 Task: Create a task  Integrate a new chat system for customer service , assign it to team member softage.5@softage.net in the project AgileFire and update the status of the task to  At Risk , set the priority of the task to Medium
Action: Mouse moved to (83, 57)
Screenshot: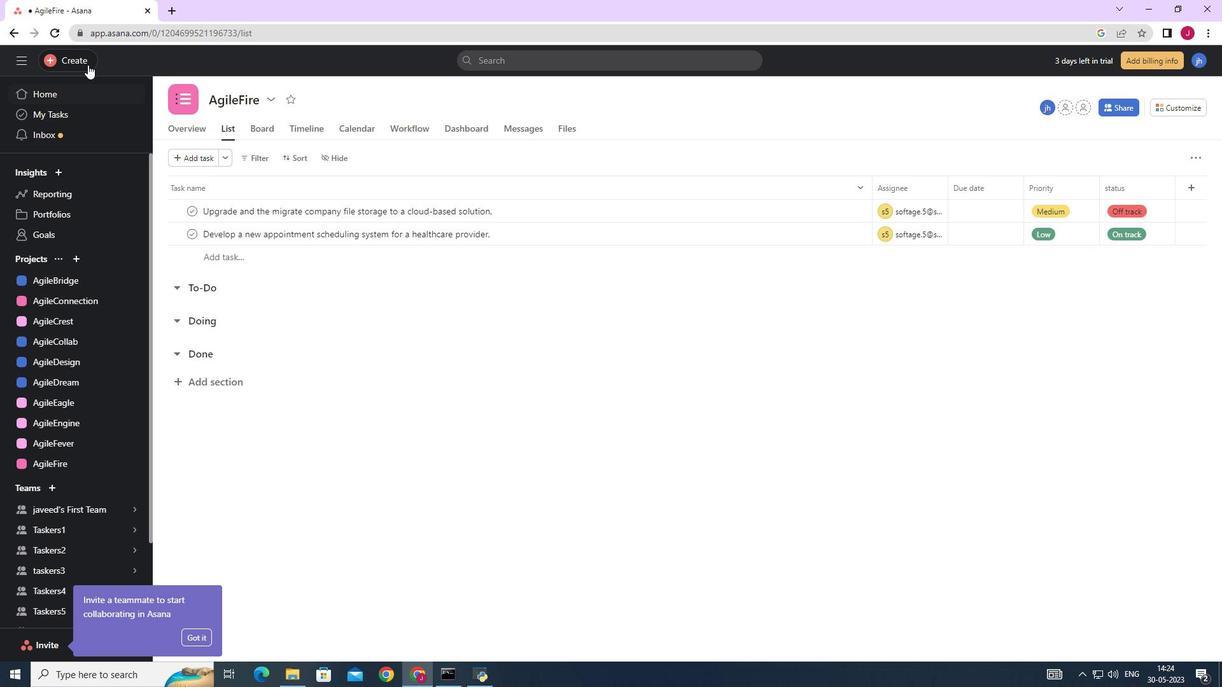 
Action: Mouse pressed left at (83, 57)
Screenshot: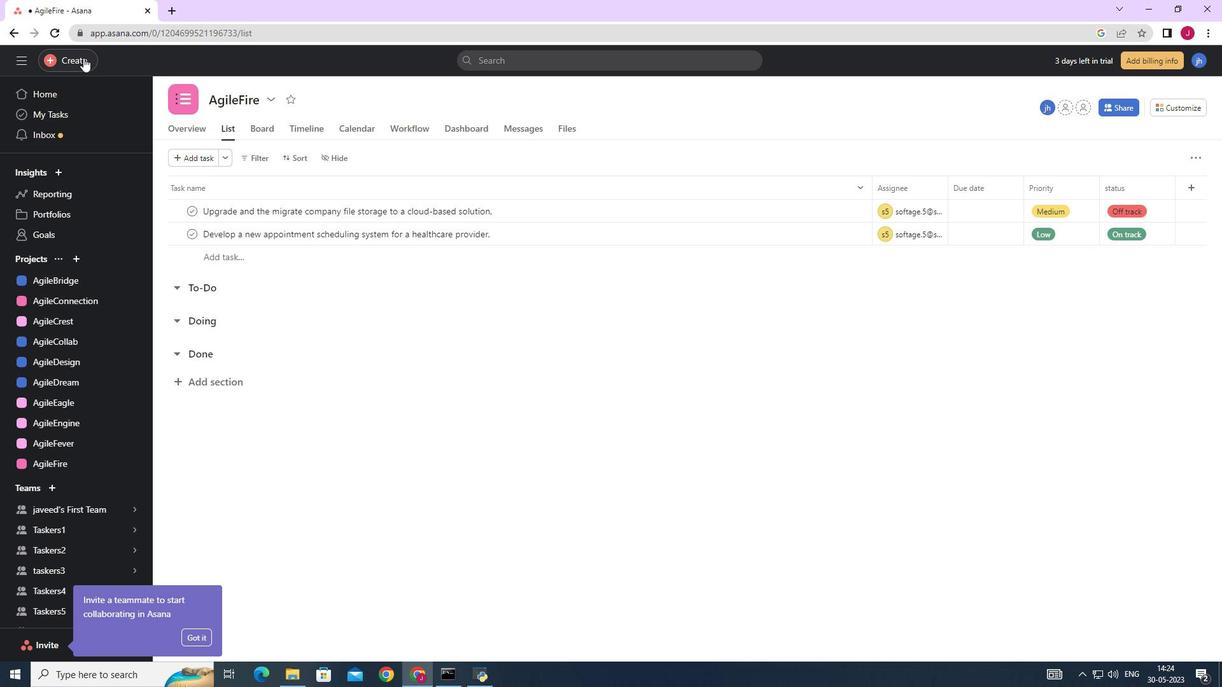 
Action: Mouse moved to (145, 65)
Screenshot: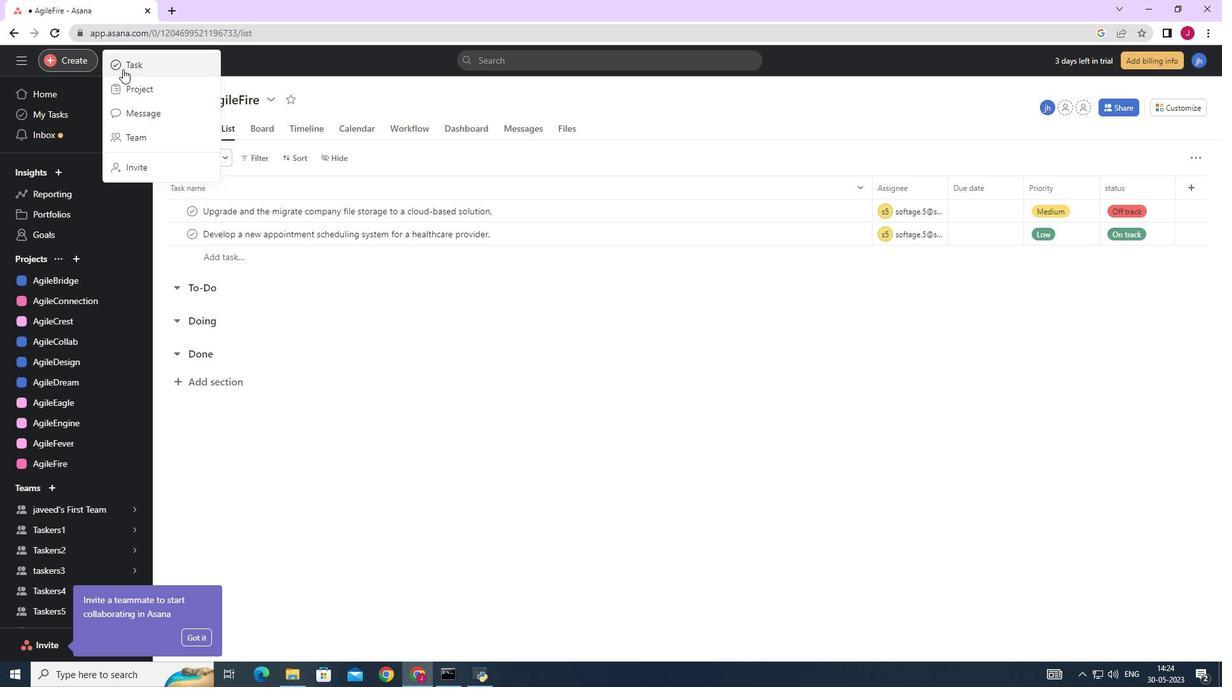 
Action: Mouse pressed left at (145, 65)
Screenshot: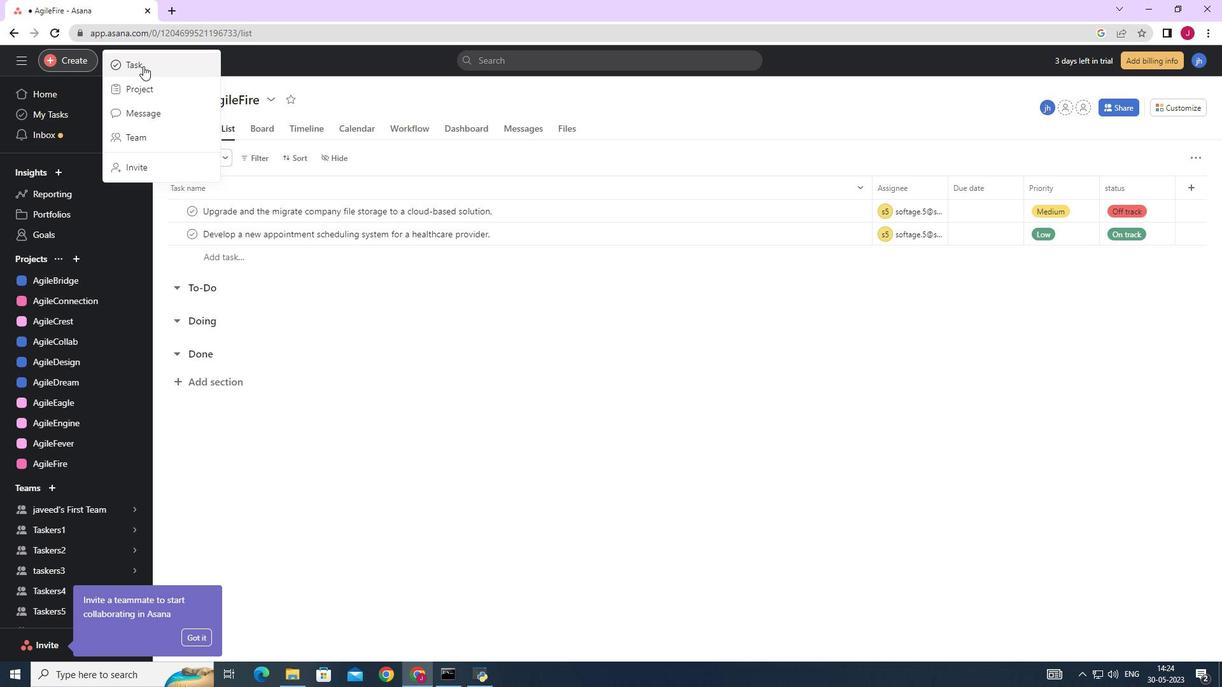 
Action: Mouse moved to (996, 419)
Screenshot: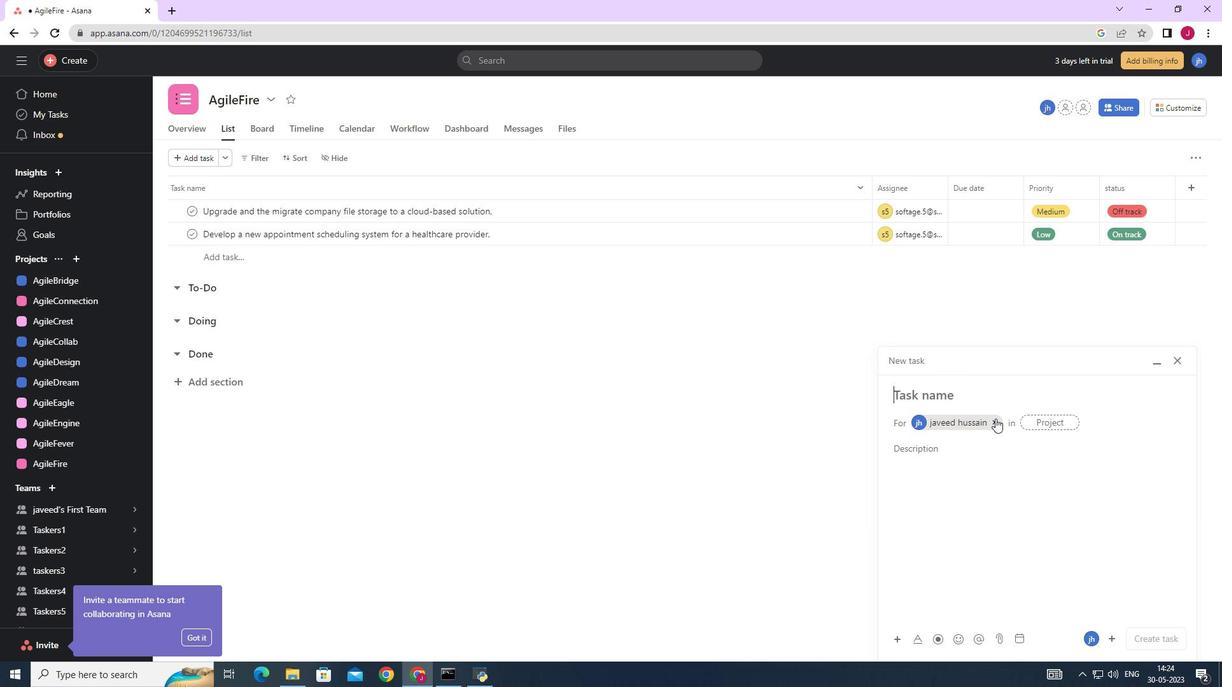 
Action: Mouse pressed left at (996, 419)
Screenshot: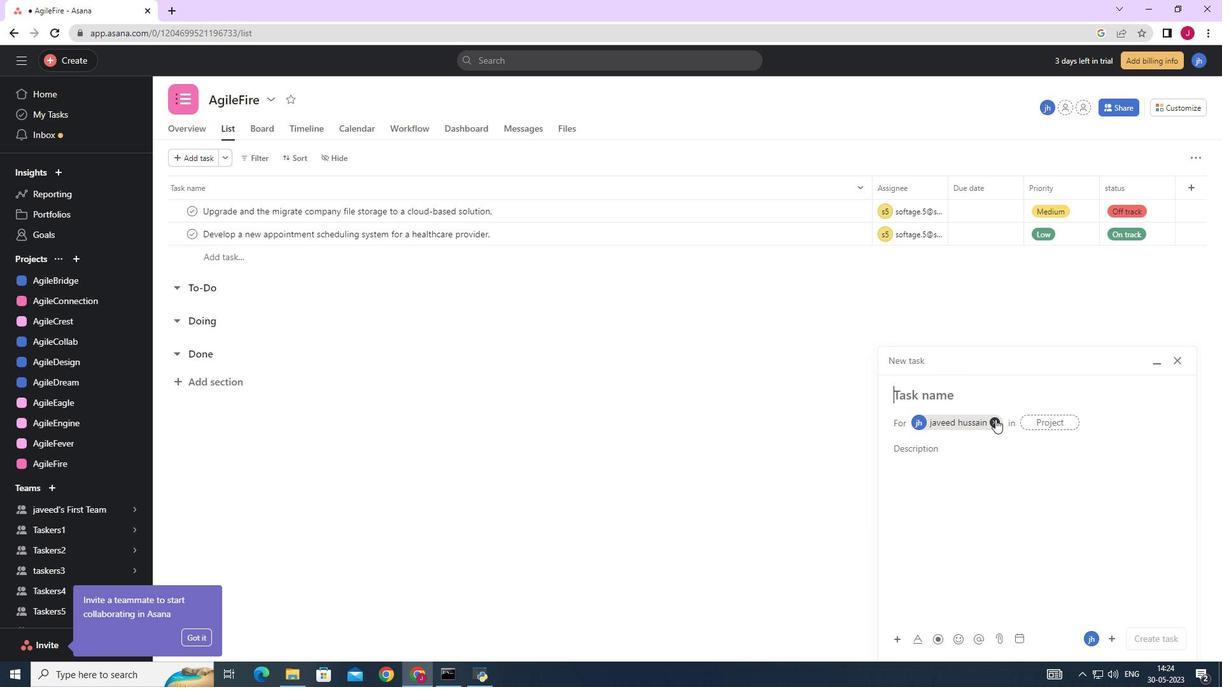 
Action: Mouse moved to (916, 398)
Screenshot: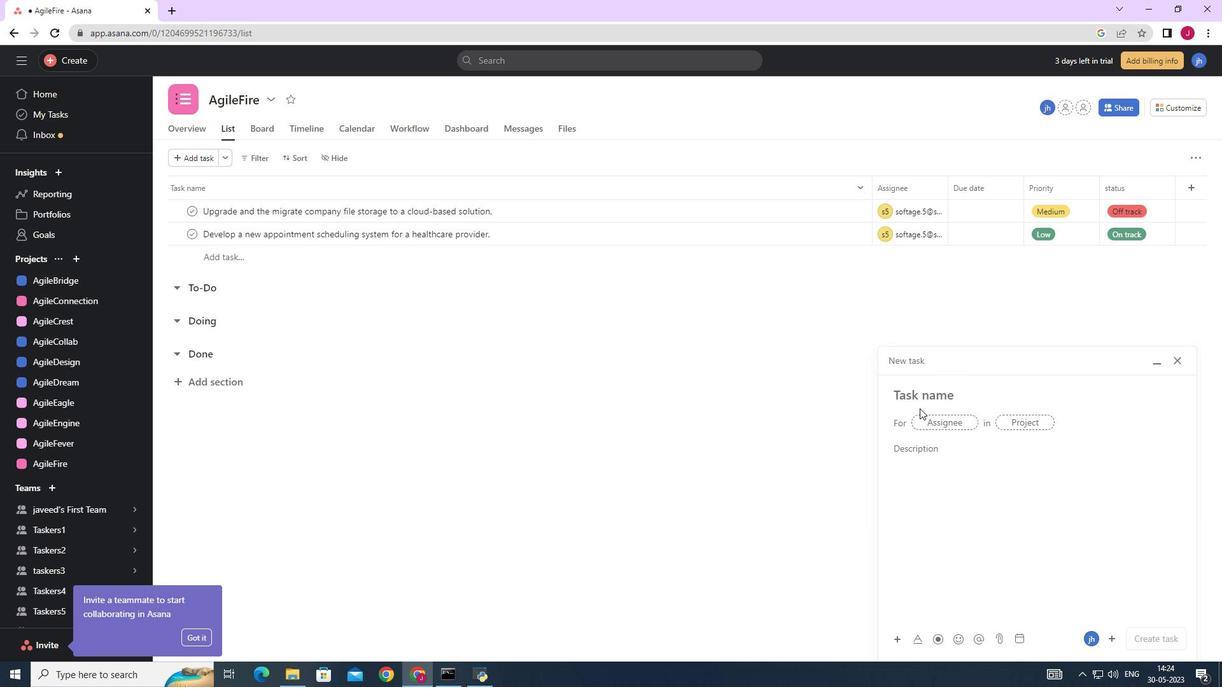 
Action: Mouse pressed left at (916, 398)
Screenshot: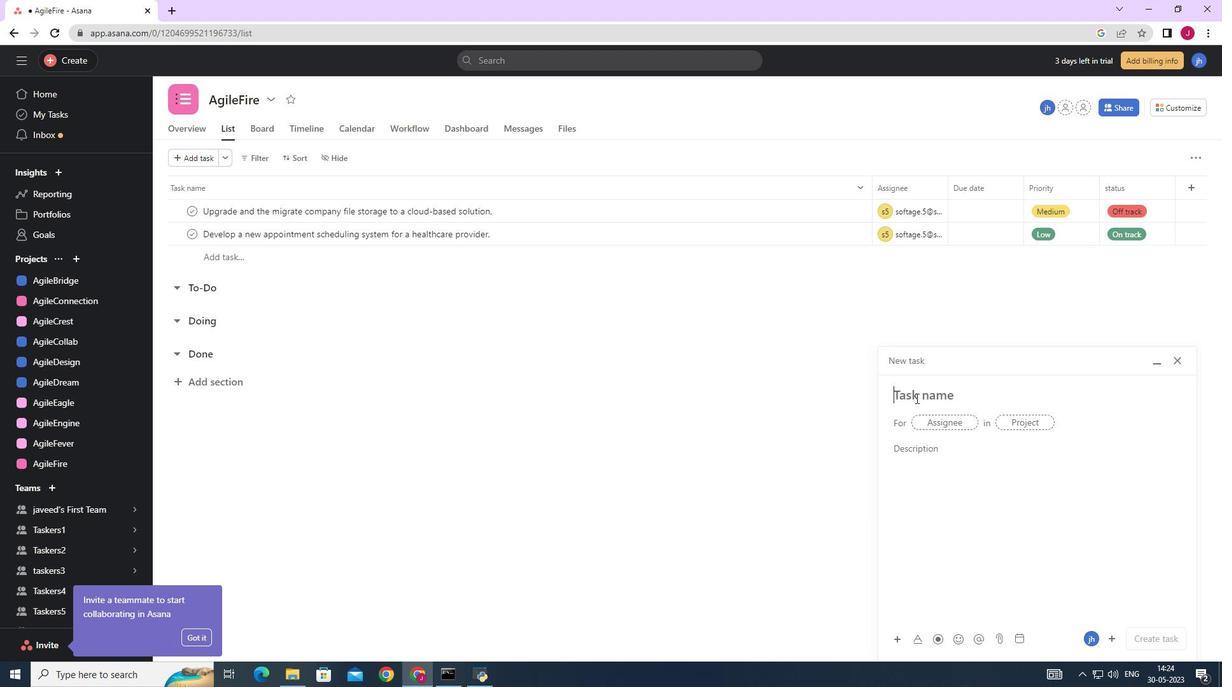 
Action: Key pressed <Key.caps_lock>I<Key.caps_lock>ntegrate<Key.space>a<Key.space>new<Key.space>chat<Key.space>system<Key.space>for<Key.space>customer<Key.space>service
Screenshot: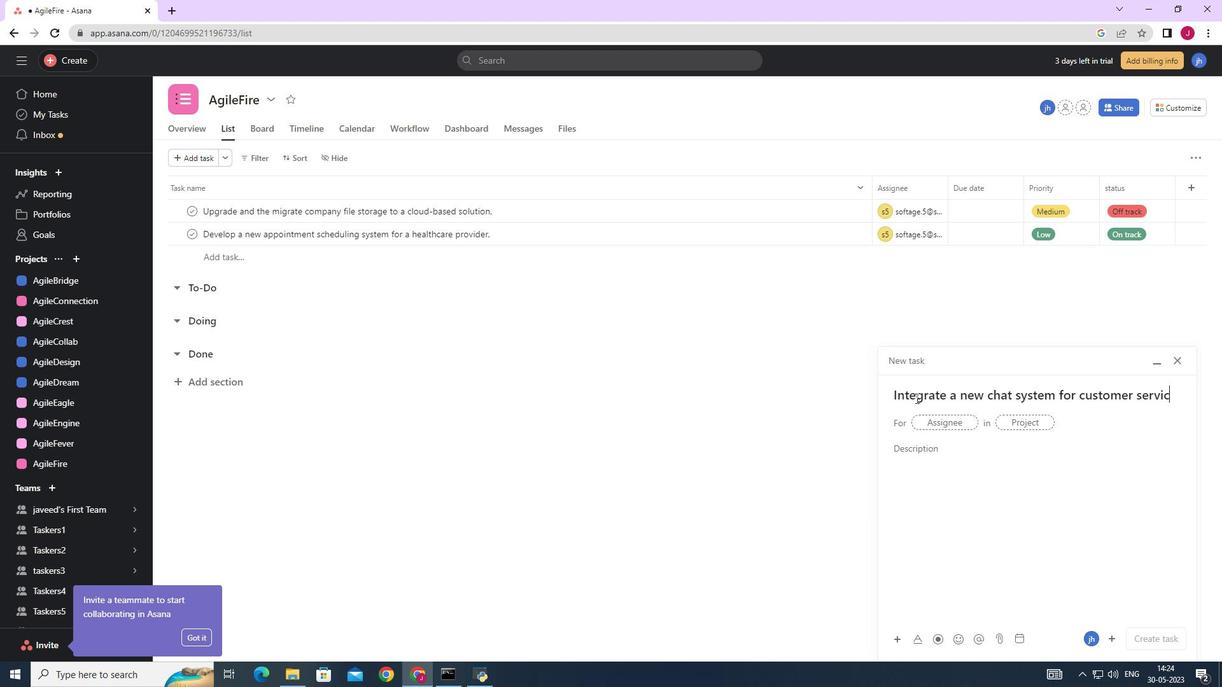 
Action: Mouse moved to (955, 424)
Screenshot: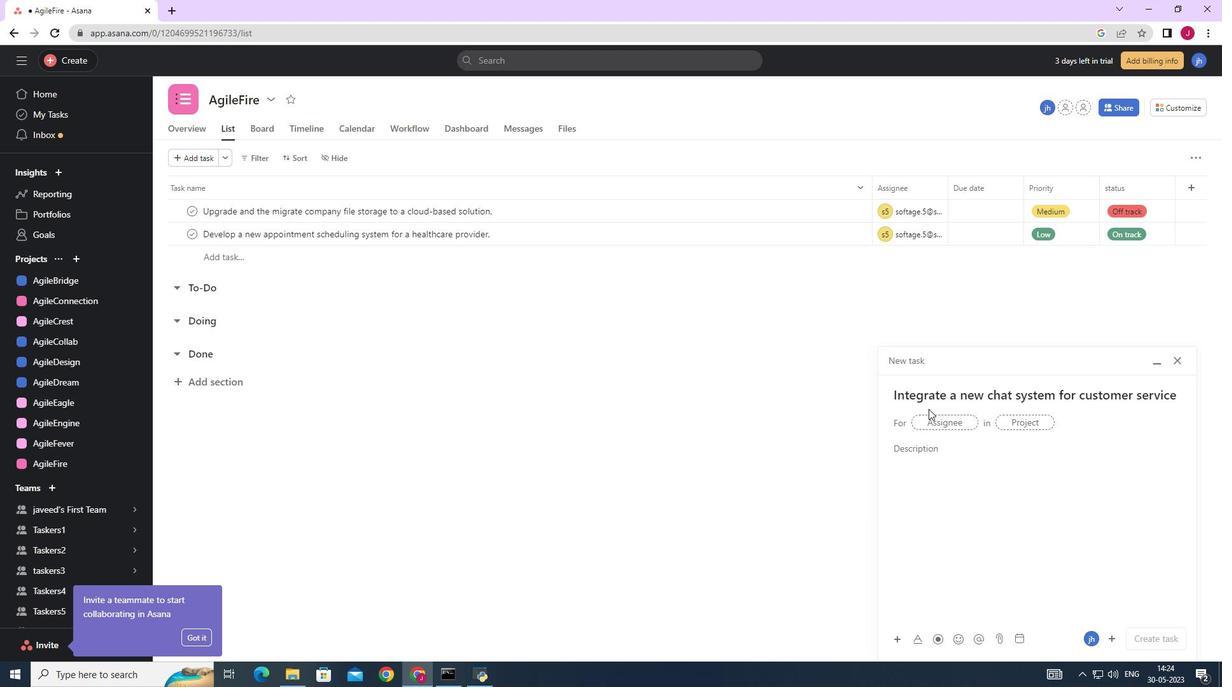 
Action: Mouse pressed left at (955, 424)
Screenshot: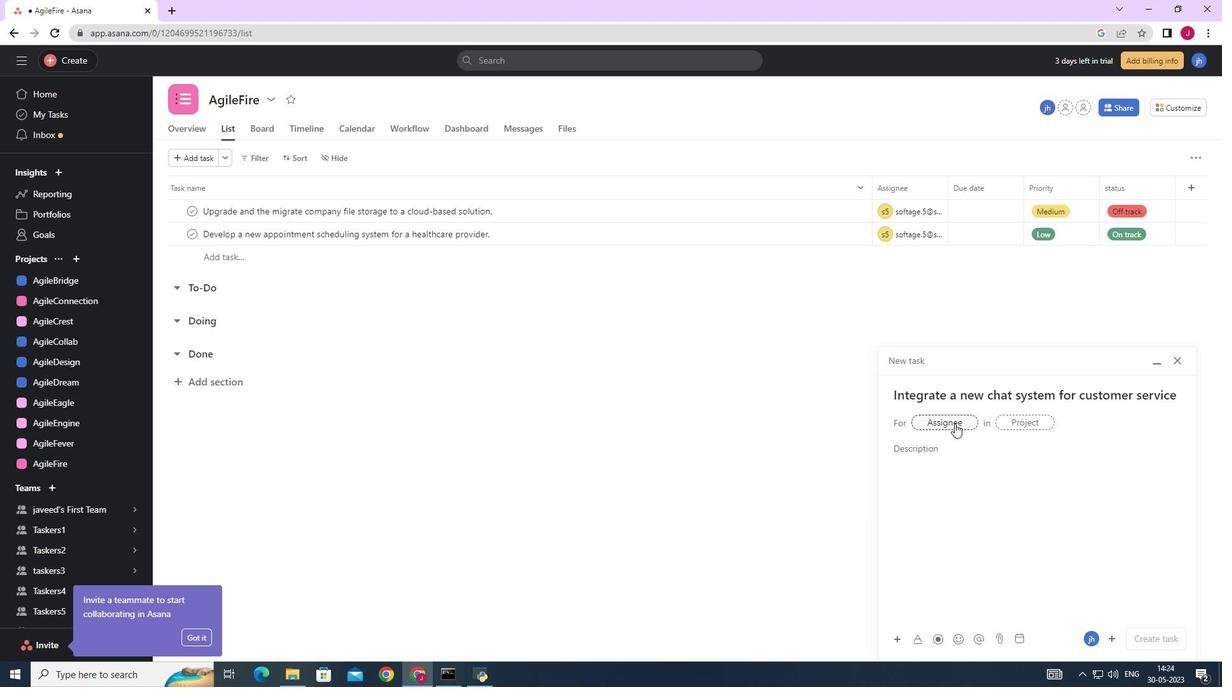 
Action: Key pressed softage.5
Screenshot: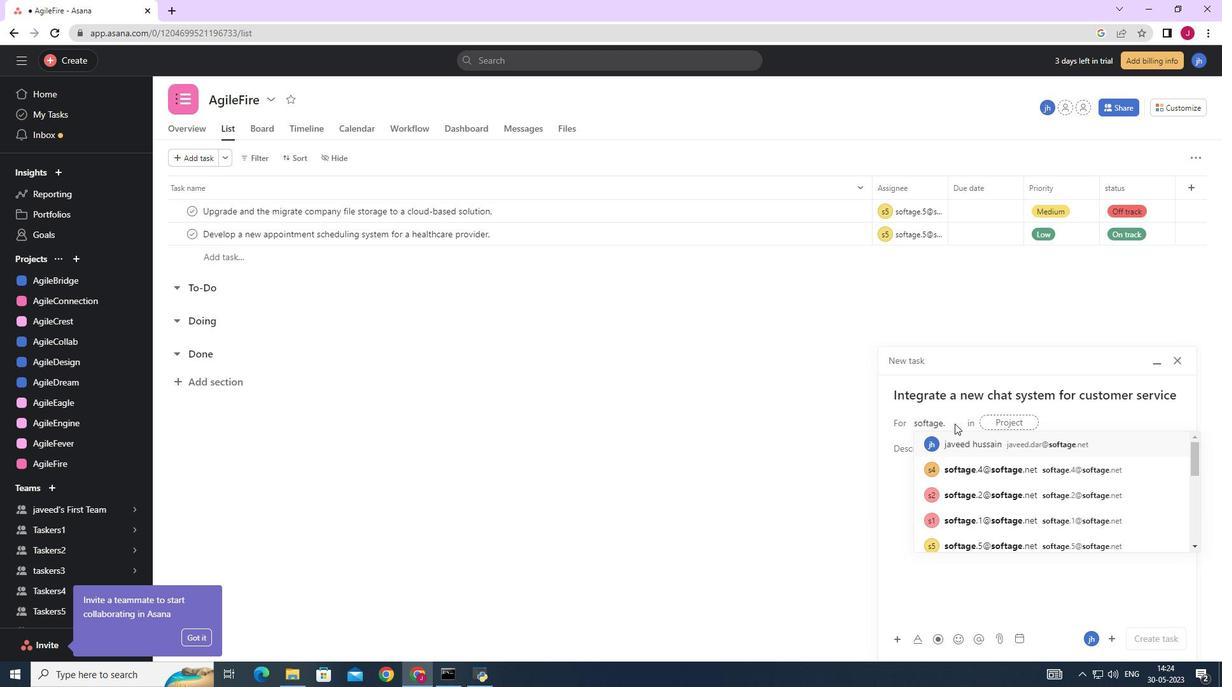 
Action: Mouse moved to (1001, 446)
Screenshot: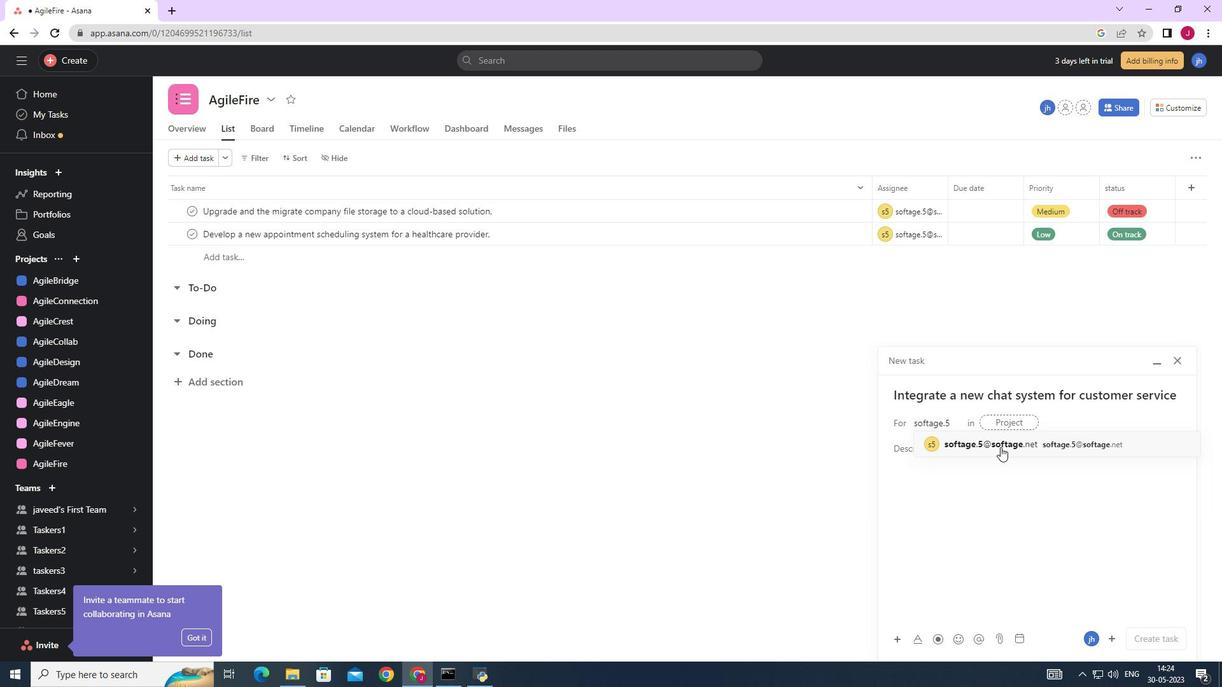 
Action: Mouse pressed left at (1001, 446)
Screenshot: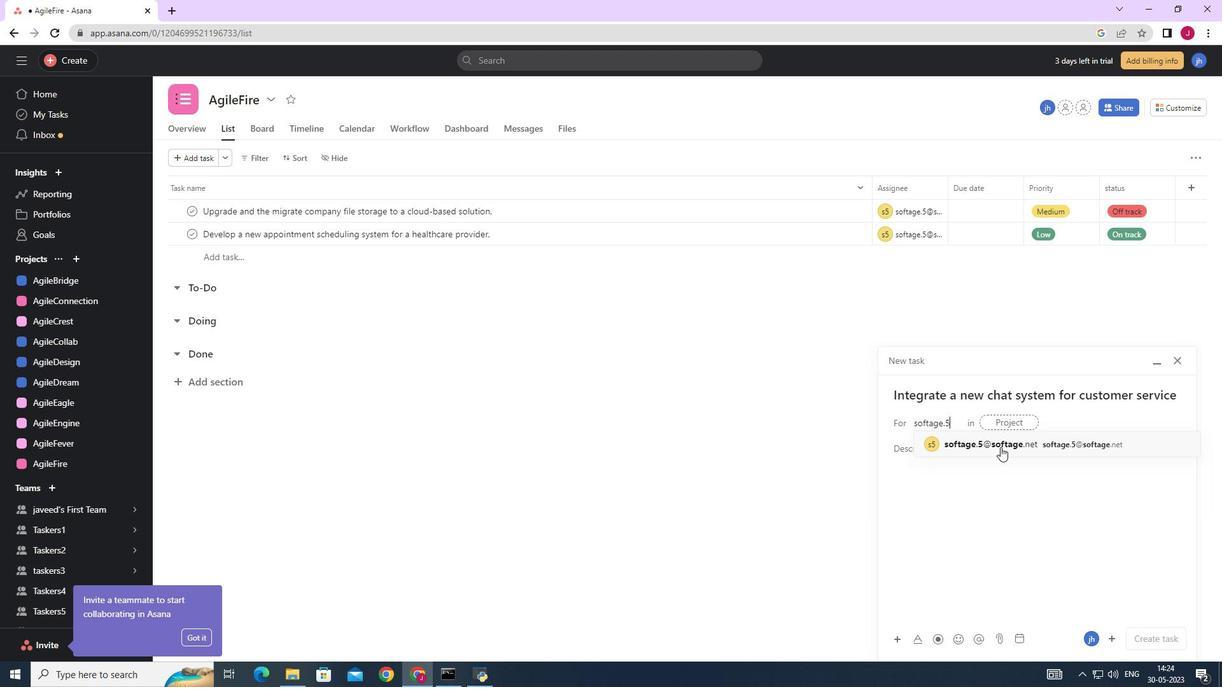 
Action: Mouse moved to (811, 443)
Screenshot: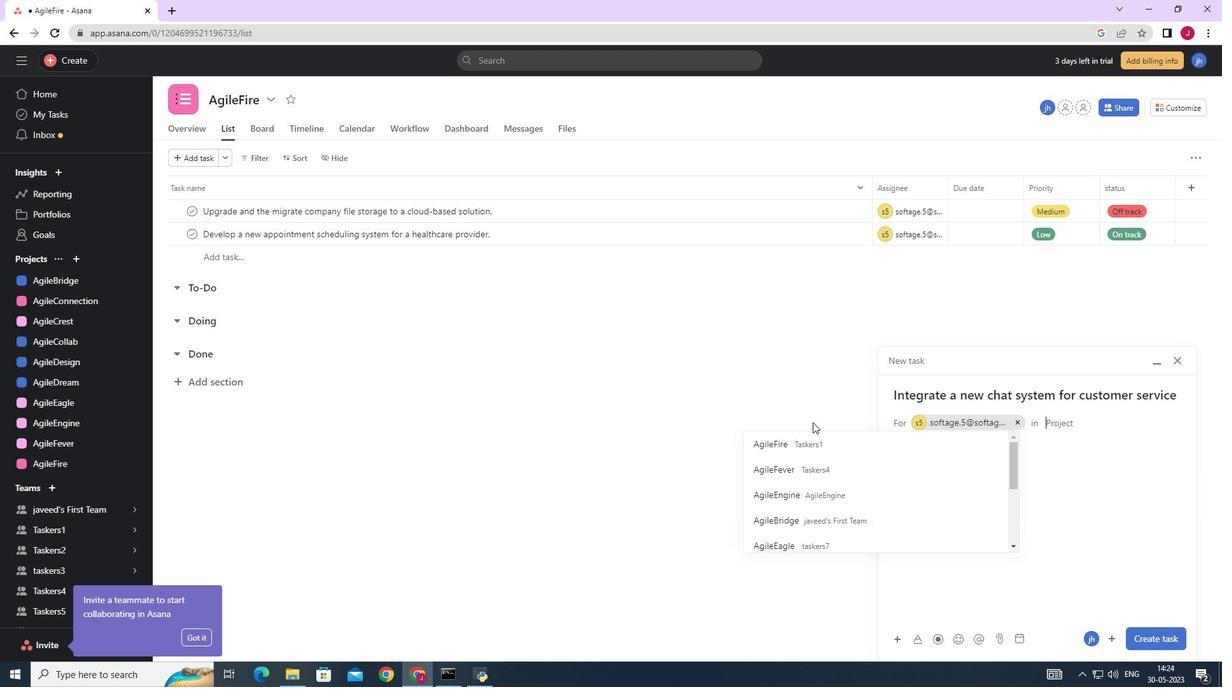 
Action: Mouse pressed left at (811, 443)
Screenshot: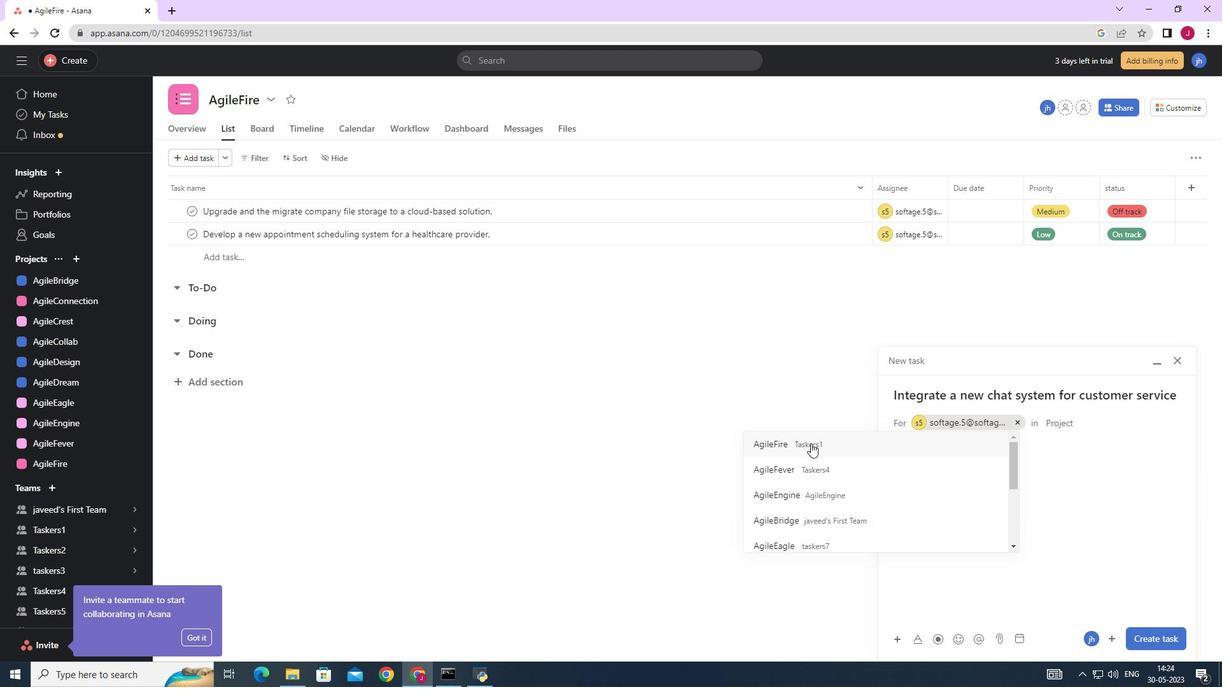 
Action: Mouse moved to (948, 454)
Screenshot: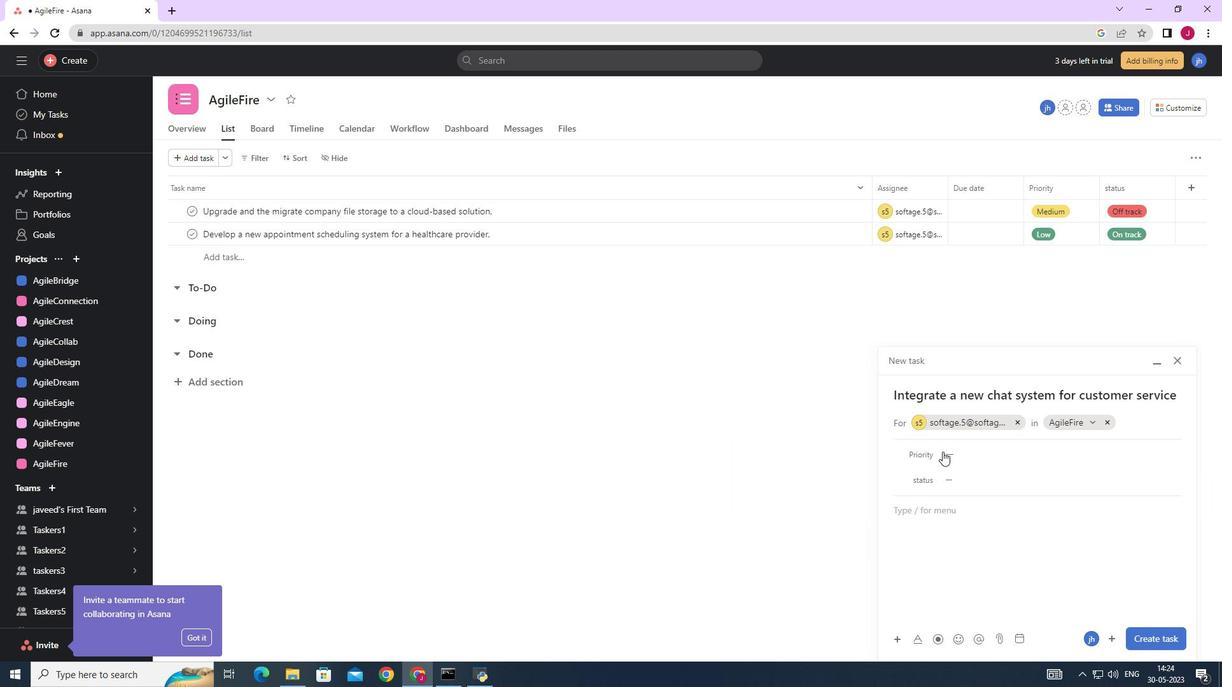 
Action: Mouse pressed left at (948, 454)
Screenshot: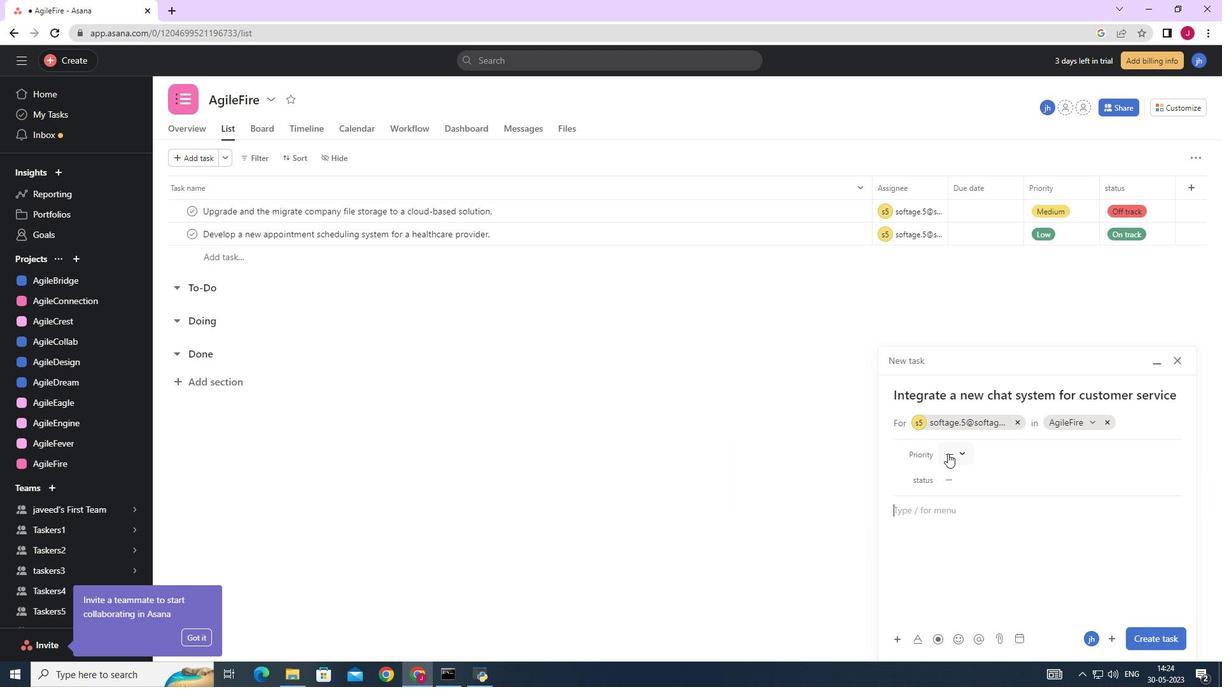 
Action: Mouse moved to (993, 518)
Screenshot: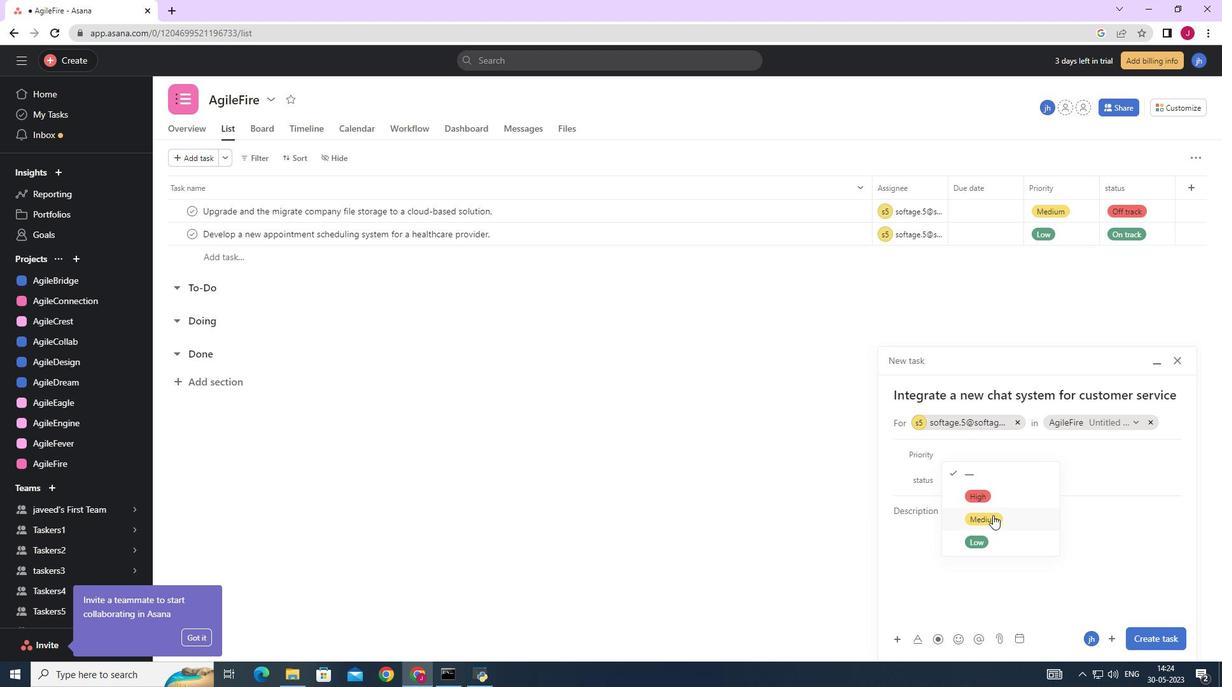 
Action: Mouse pressed left at (993, 518)
Screenshot: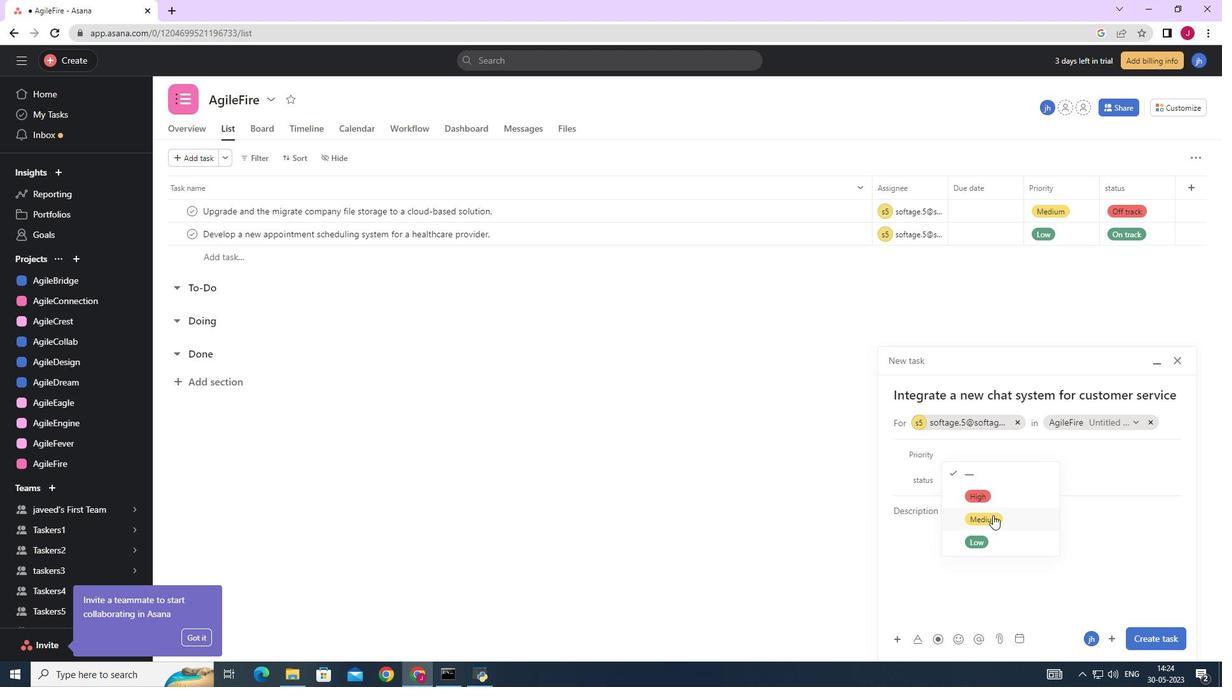 
Action: Mouse moved to (953, 479)
Screenshot: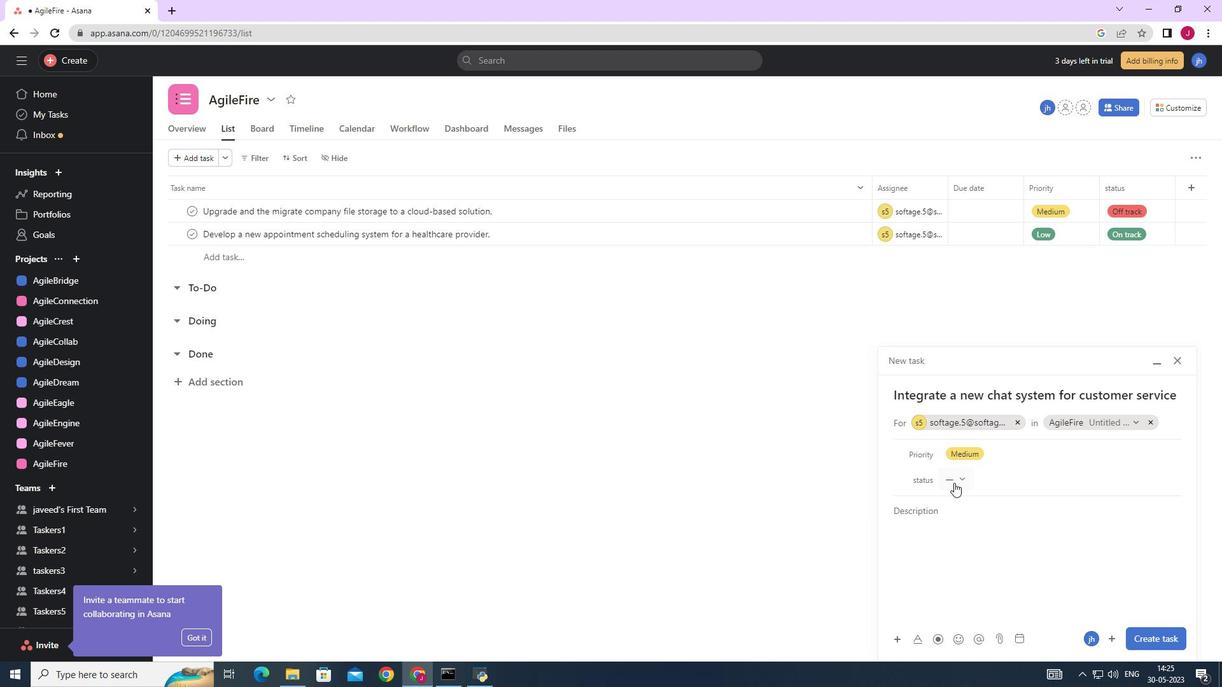 
Action: Mouse pressed left at (953, 479)
Screenshot: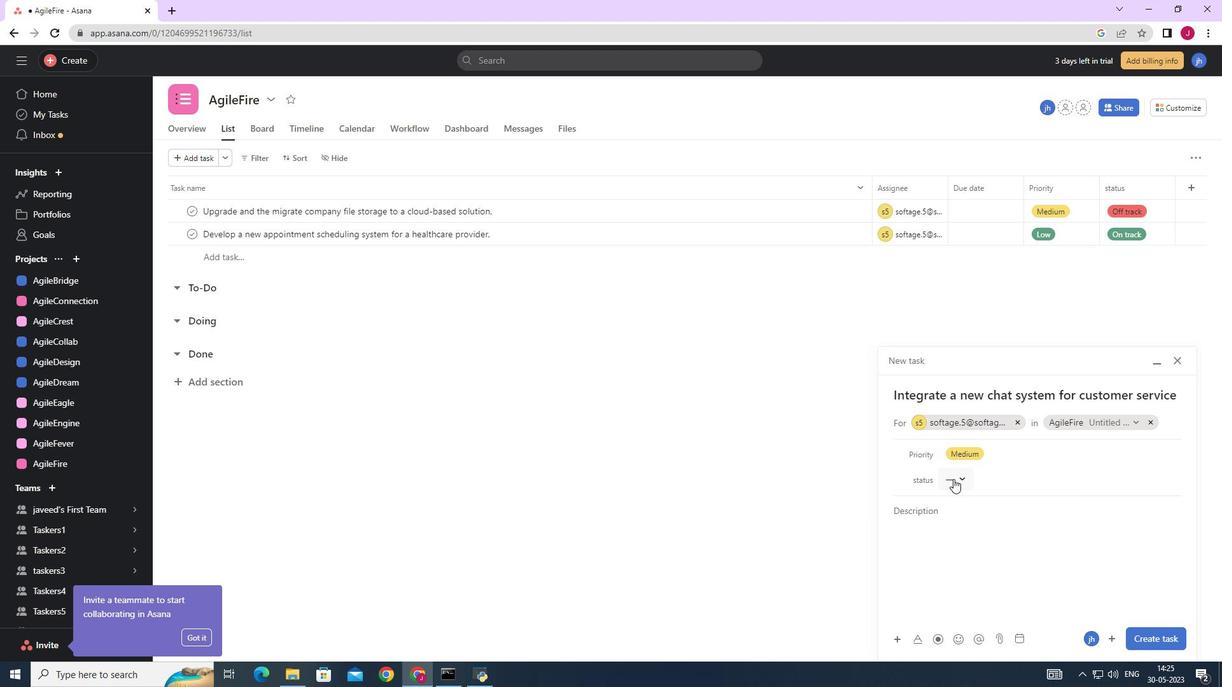 
Action: Mouse moved to (980, 563)
Screenshot: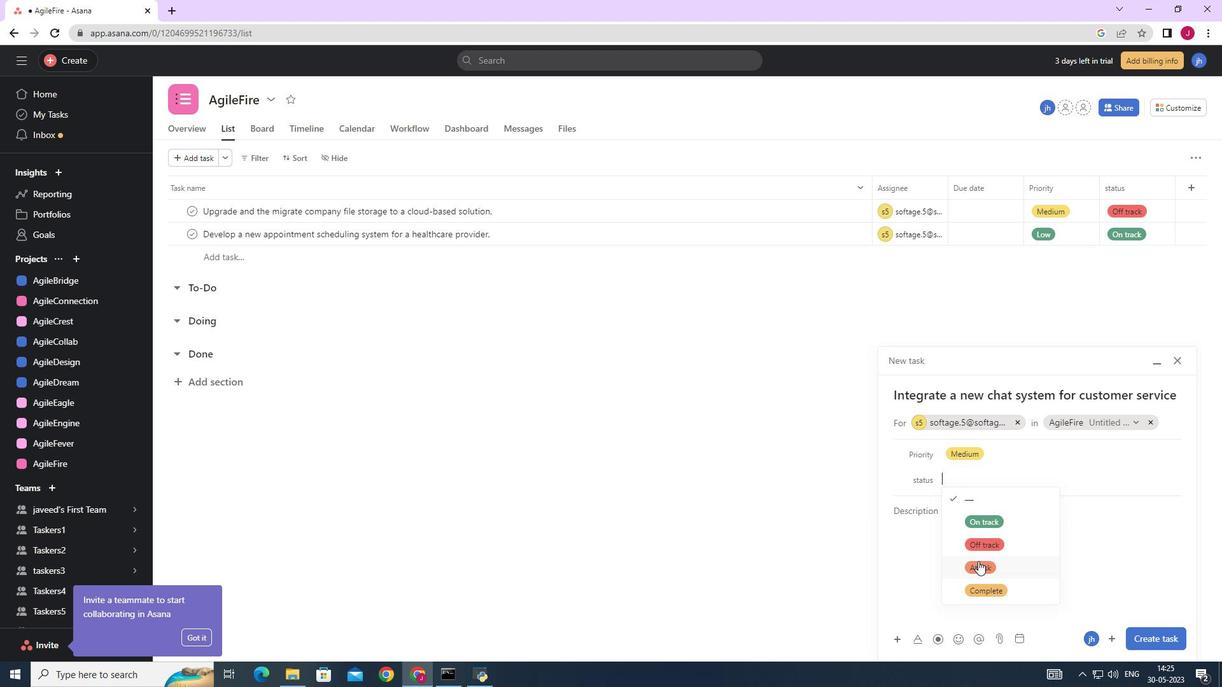 
Action: Mouse pressed left at (980, 563)
Screenshot: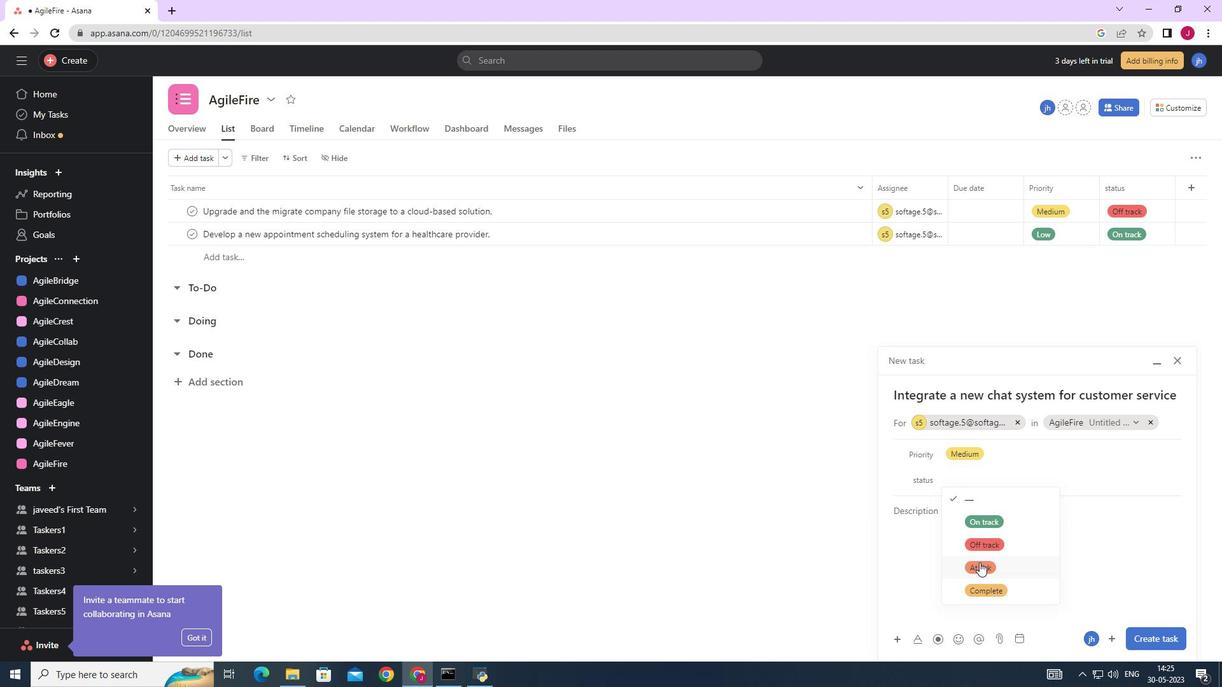
Action: Mouse moved to (1154, 632)
Screenshot: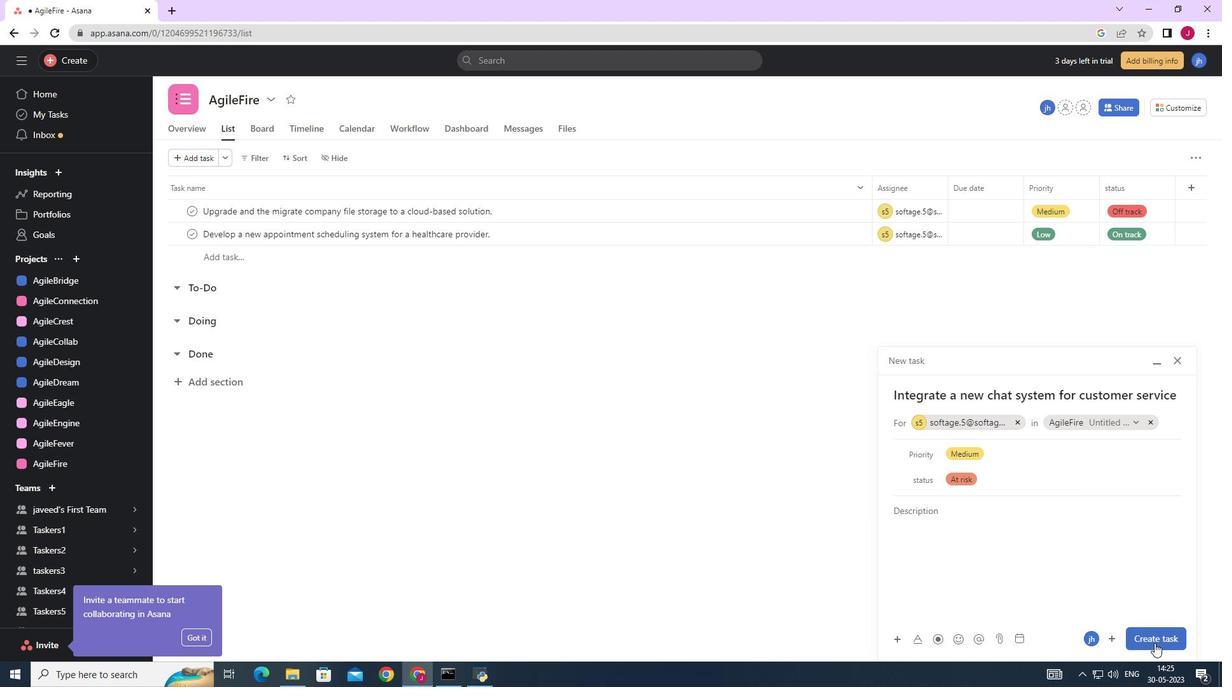 
Action: Mouse pressed left at (1154, 632)
Screenshot: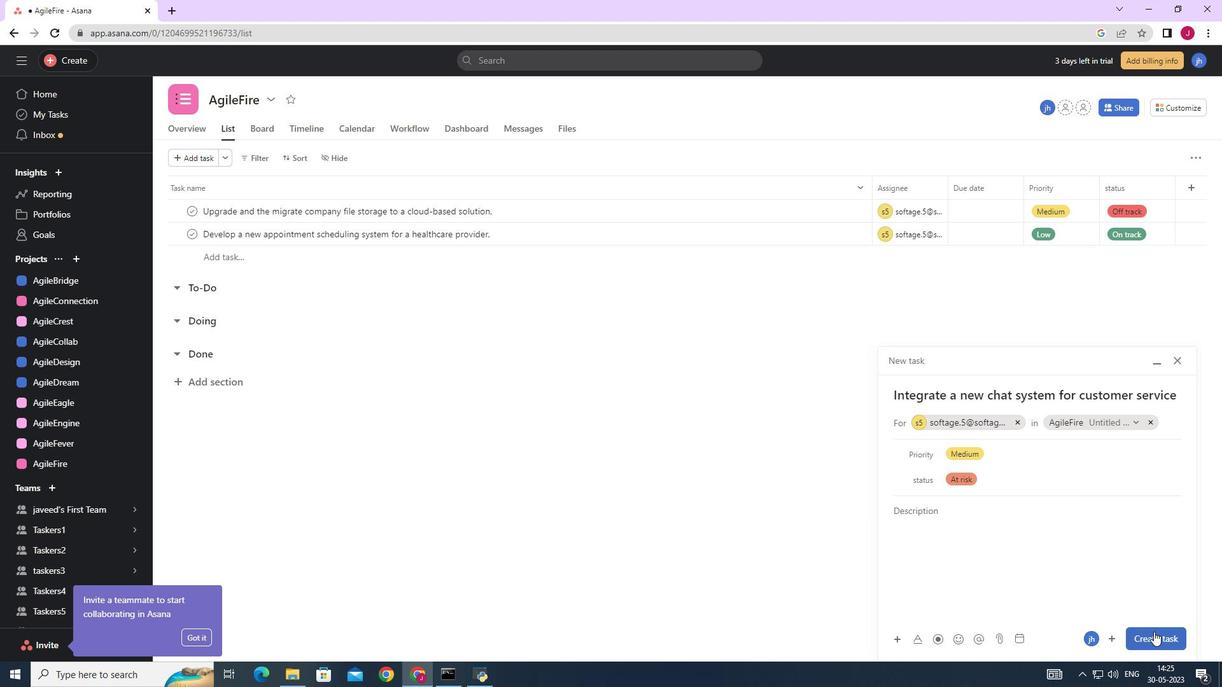 
Action: Mouse moved to (895, 540)
Screenshot: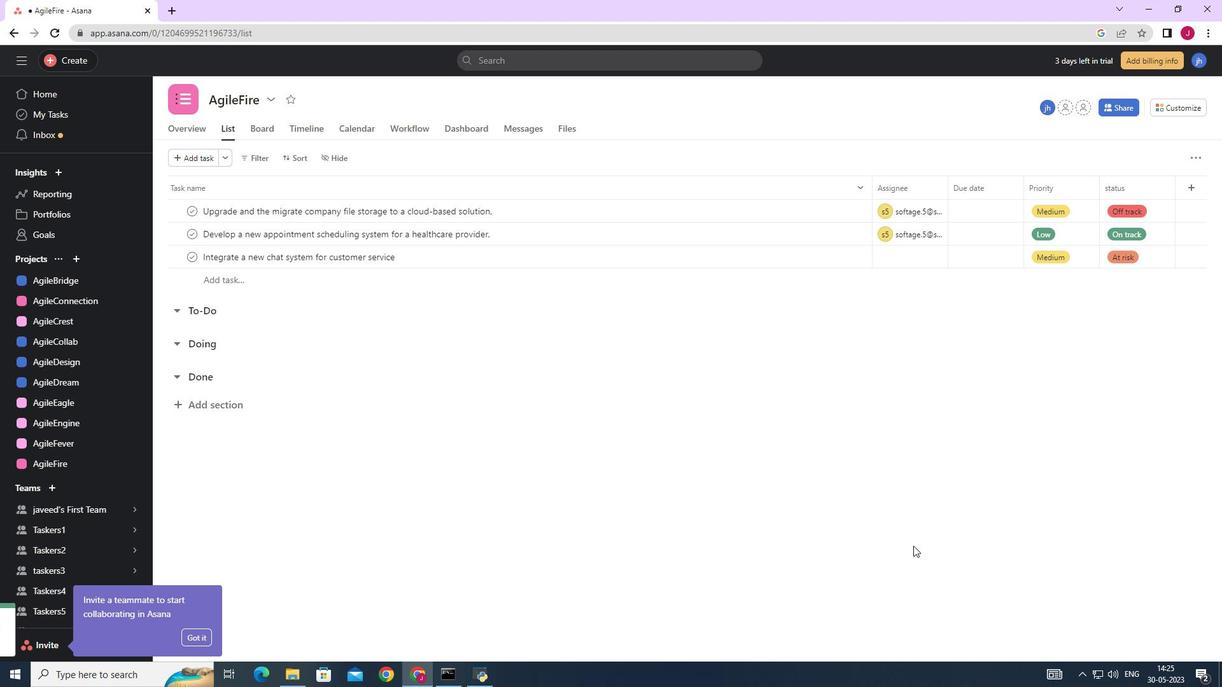 
